 Task: Create List Workplace Safety in Board Vendor Relations to Workspace Insurance. Create List Occupational Health in Board Product Lifecycle Management to Workspace Insurance. Create List Environmental Sustainability in Board Market Trend Analysis and Forecasting to Workspace Insurance
Action: Mouse moved to (69, 375)
Screenshot: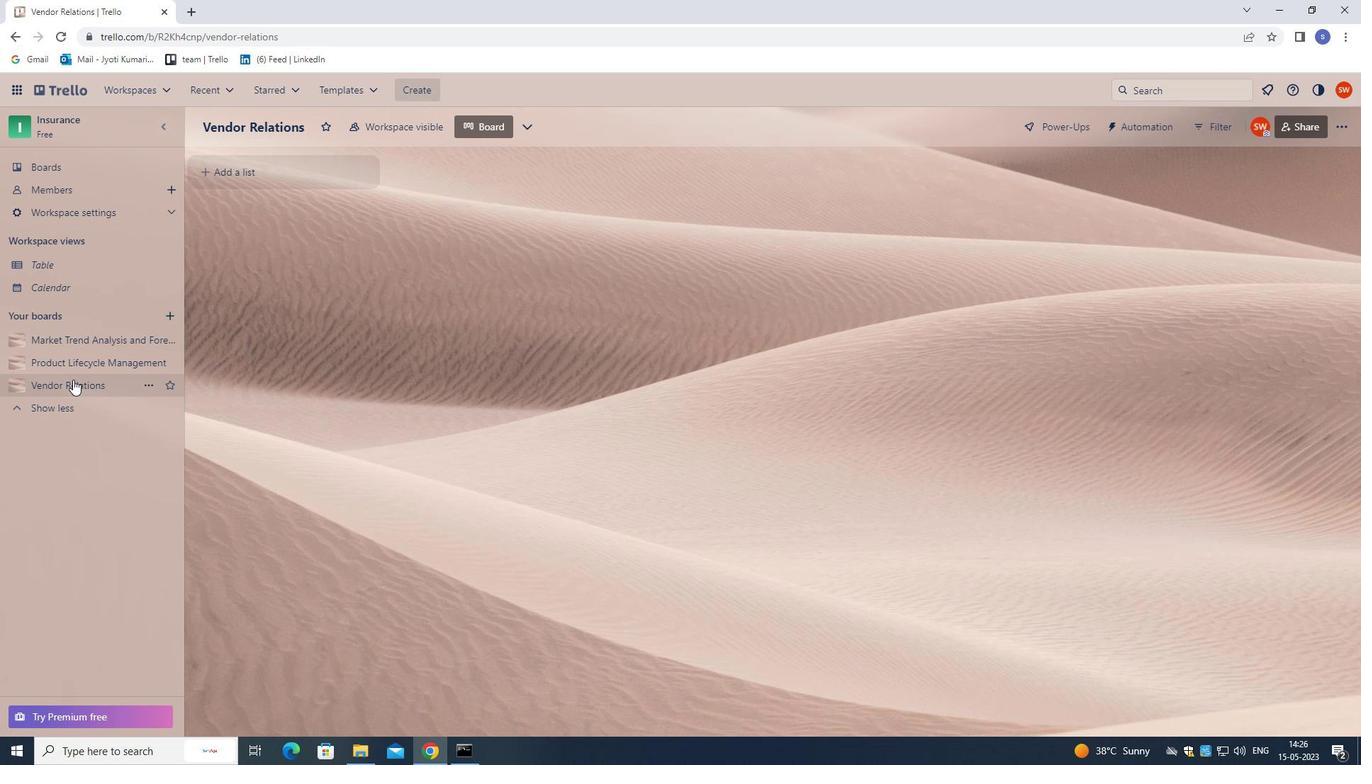 
Action: Mouse pressed left at (69, 375)
Screenshot: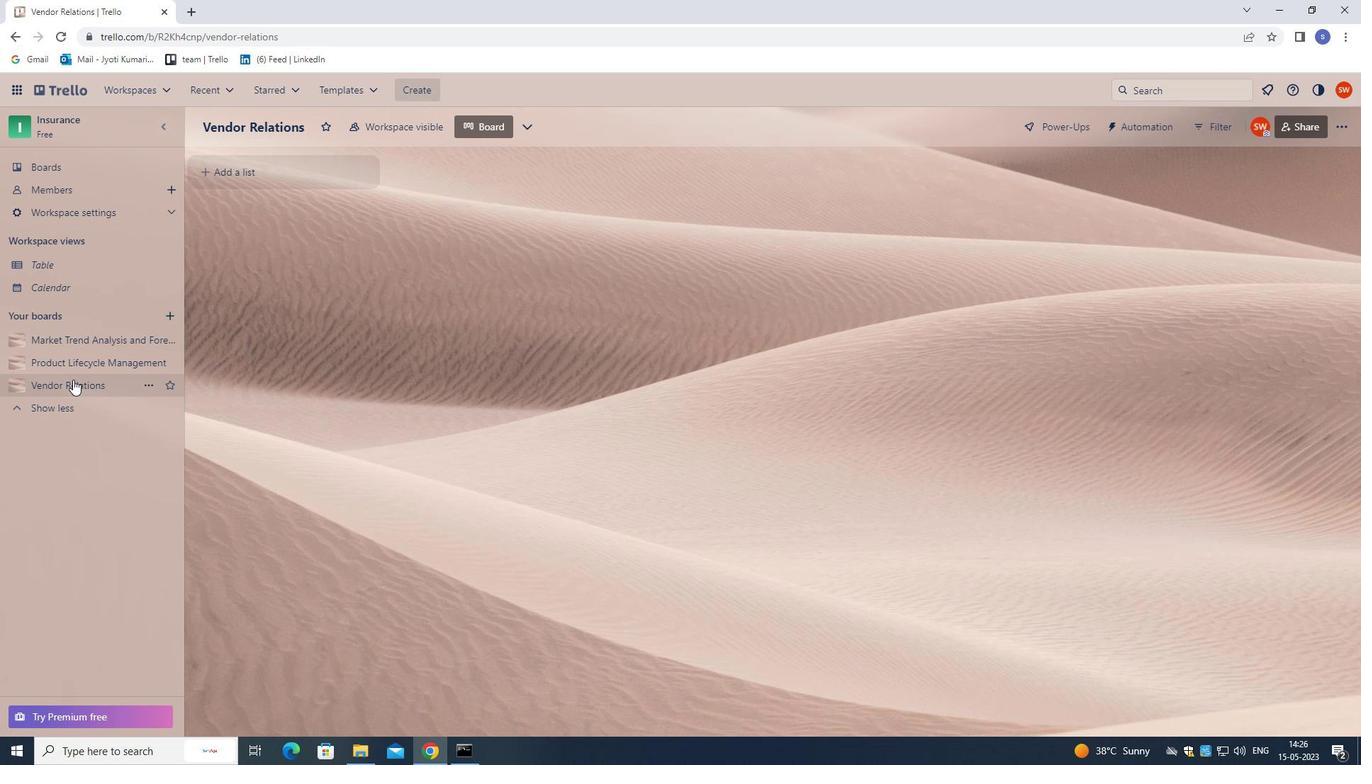 
Action: Mouse moved to (309, 181)
Screenshot: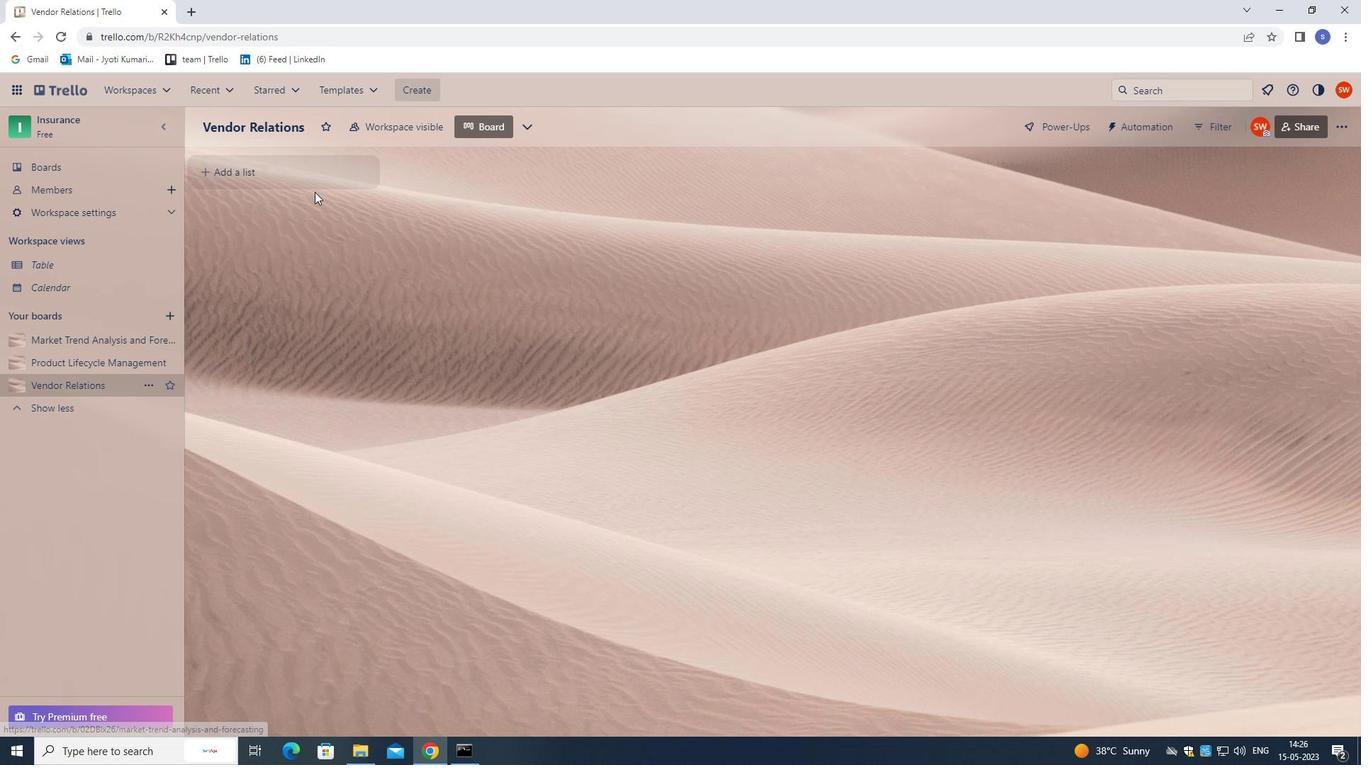 
Action: Mouse pressed left at (309, 181)
Screenshot: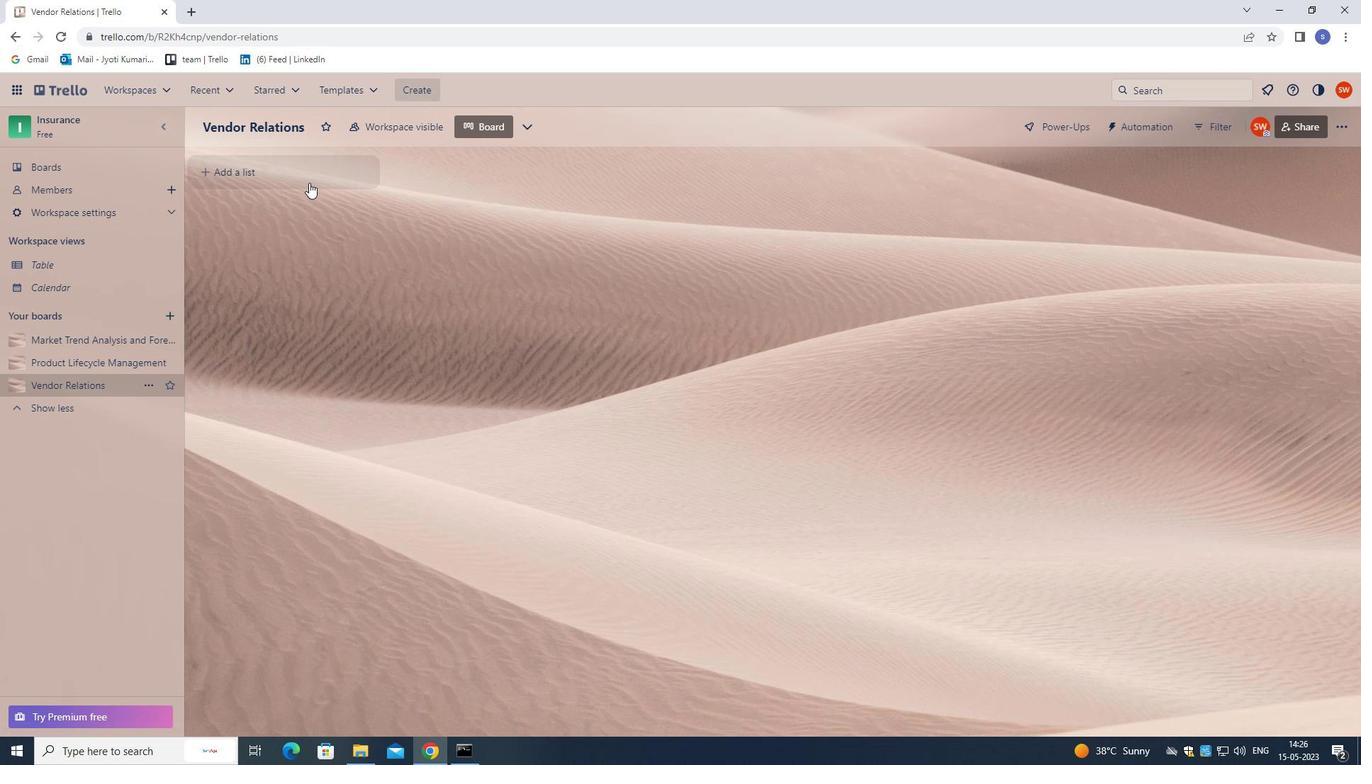 
Action: Mouse moved to (248, 366)
Screenshot: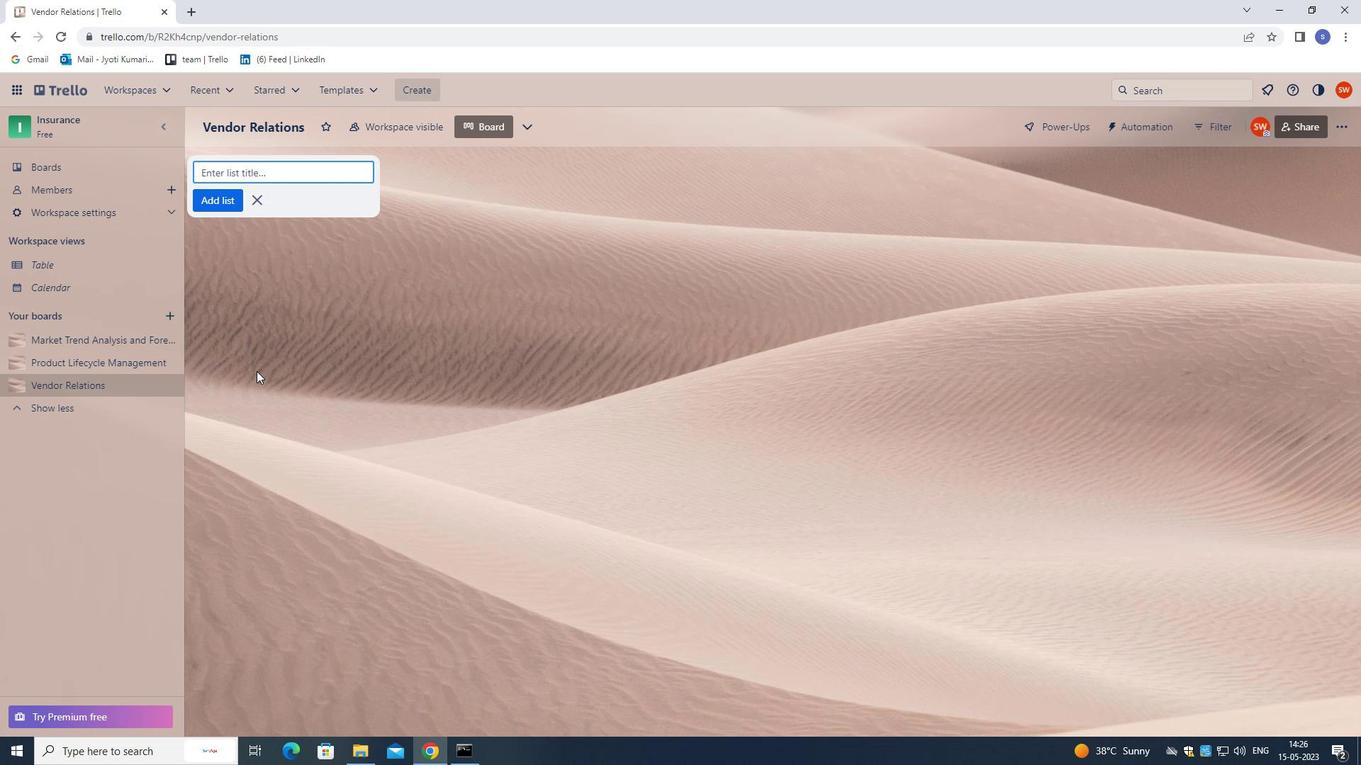 
Action: Key pressed <Key.shift><Key.shift><Key.shift><Key.shift><Key.shift><Key.shift><Key.shift><Key.shift><Key.shift><Key.shift><Key.shift><Key.shift><Key.shift><Key.shift><Key.shift><Key.shift><Key.shift><Key.shift><Key.shift><Key.shift><Key.shift><Key.shift><Key.shift><Key.shift><Key.shift><Key.shift><Key.shift><Key.shift><Key.shift><Key.shift><Key.shift><Key.shift><Key.shift><Key.shift><Key.shift><Key.shift><Key.shift><Key.shift><Key.shift><Key.shift>WORKPLACE<Key.space><Key.shift>S
Screenshot: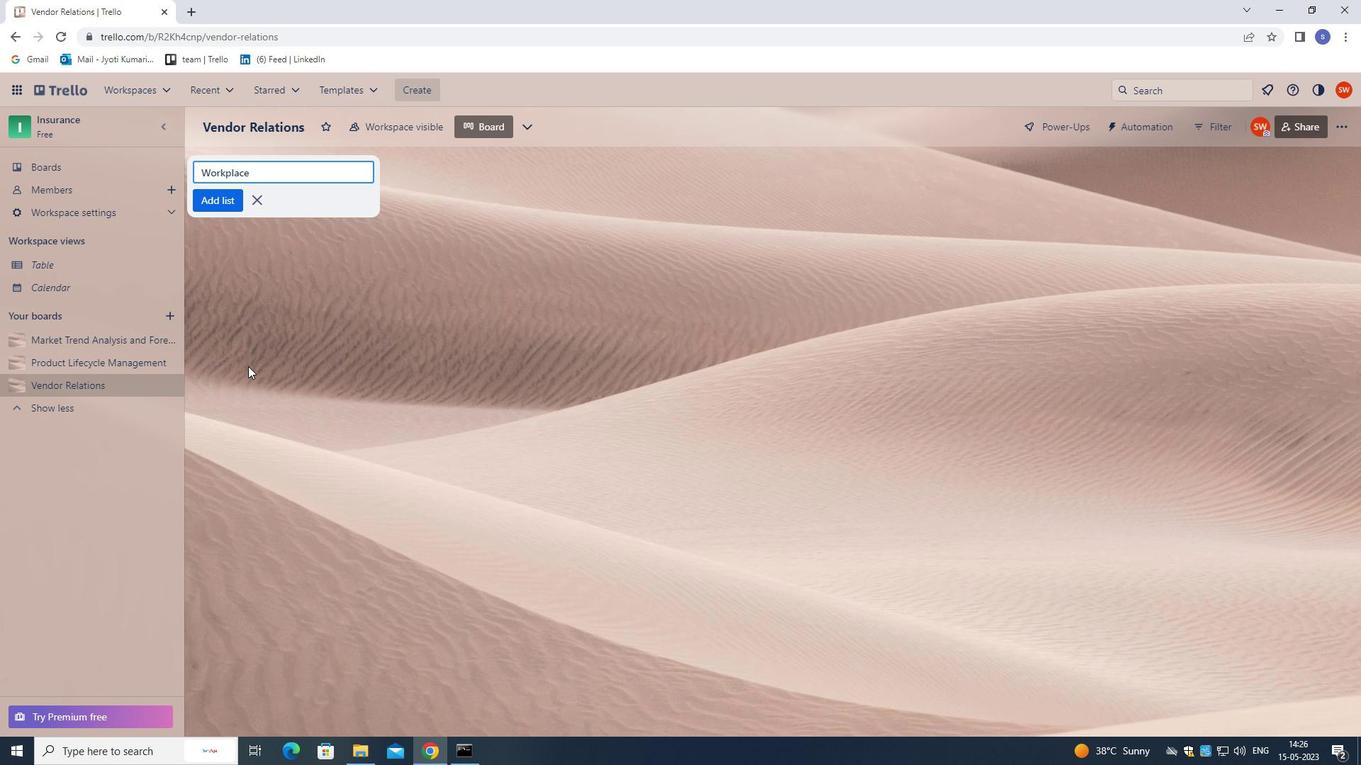 
Action: Mouse moved to (248, 366)
Screenshot: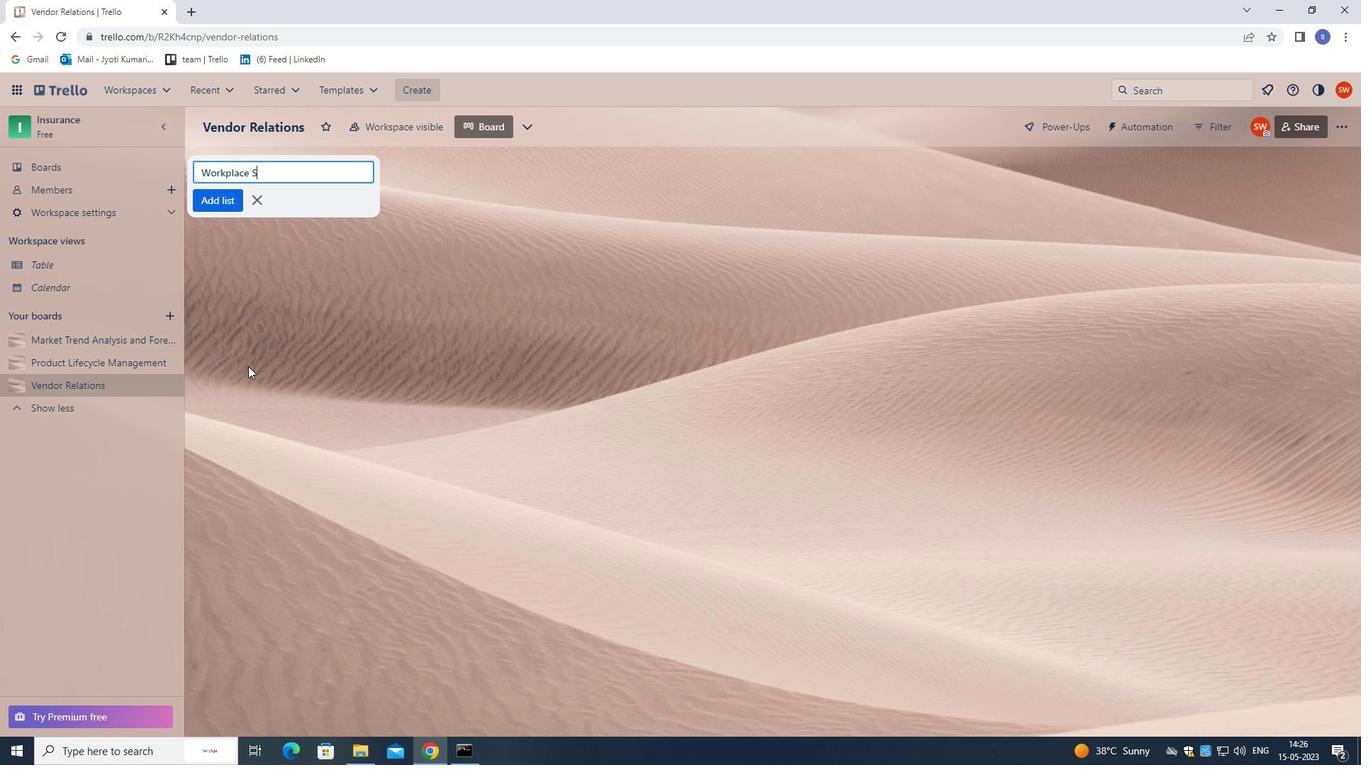 
Action: Key pressed AFETY<Key.enter>
Screenshot: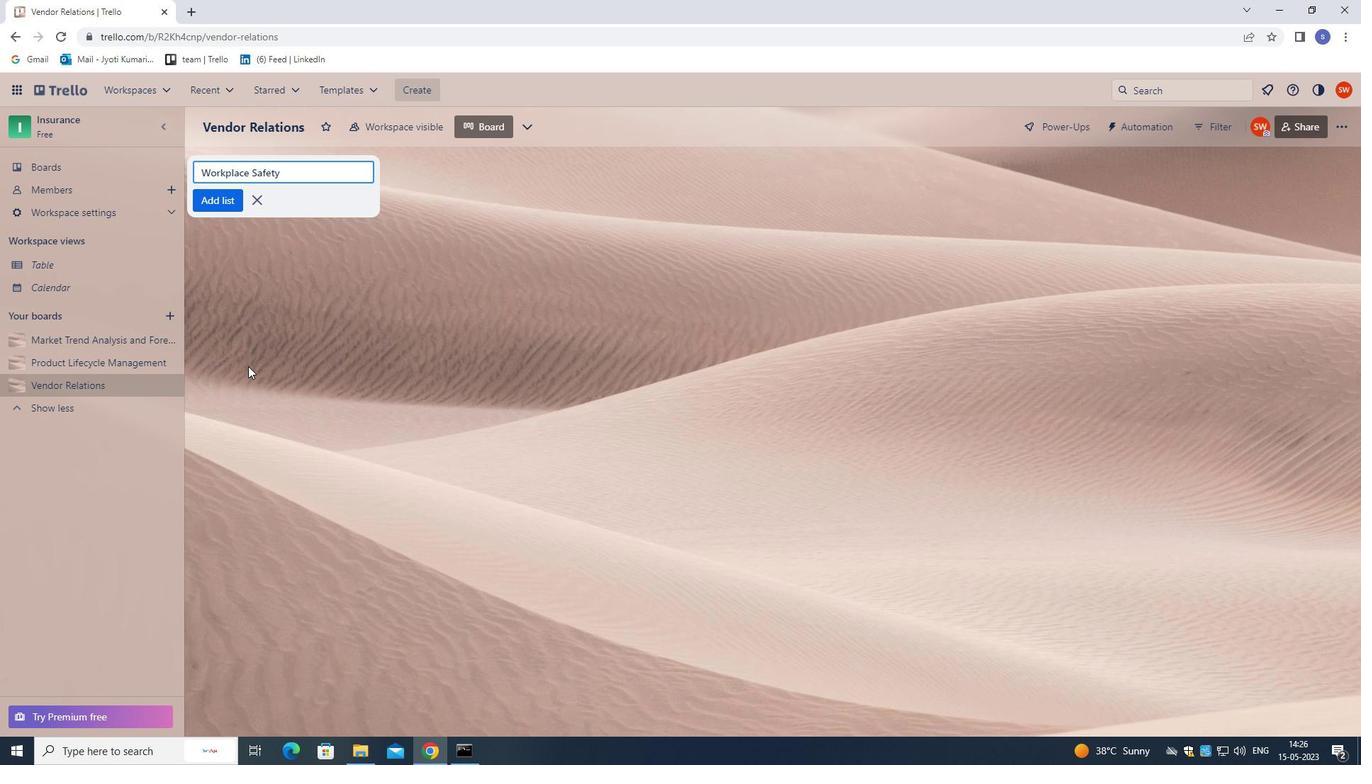 
Action: Mouse moved to (44, 360)
Screenshot: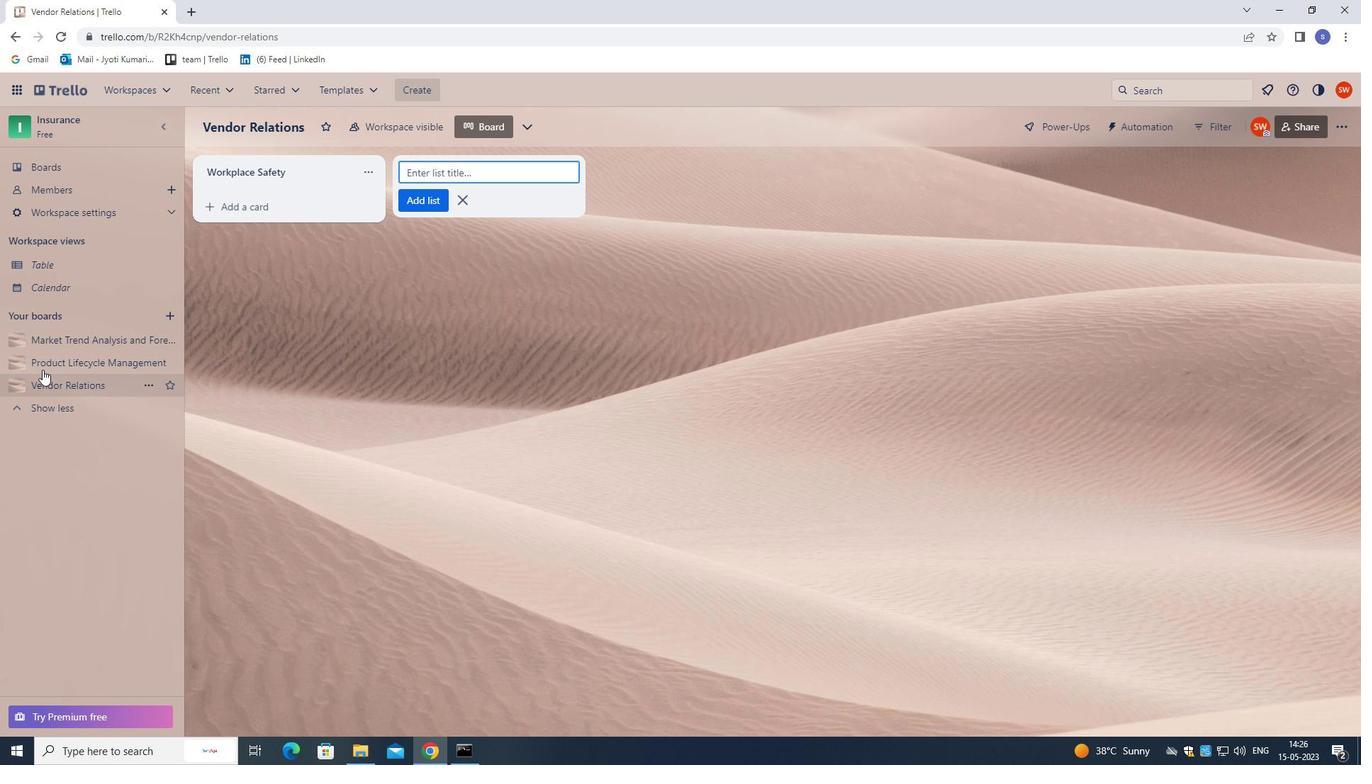 
Action: Mouse pressed left at (44, 360)
Screenshot: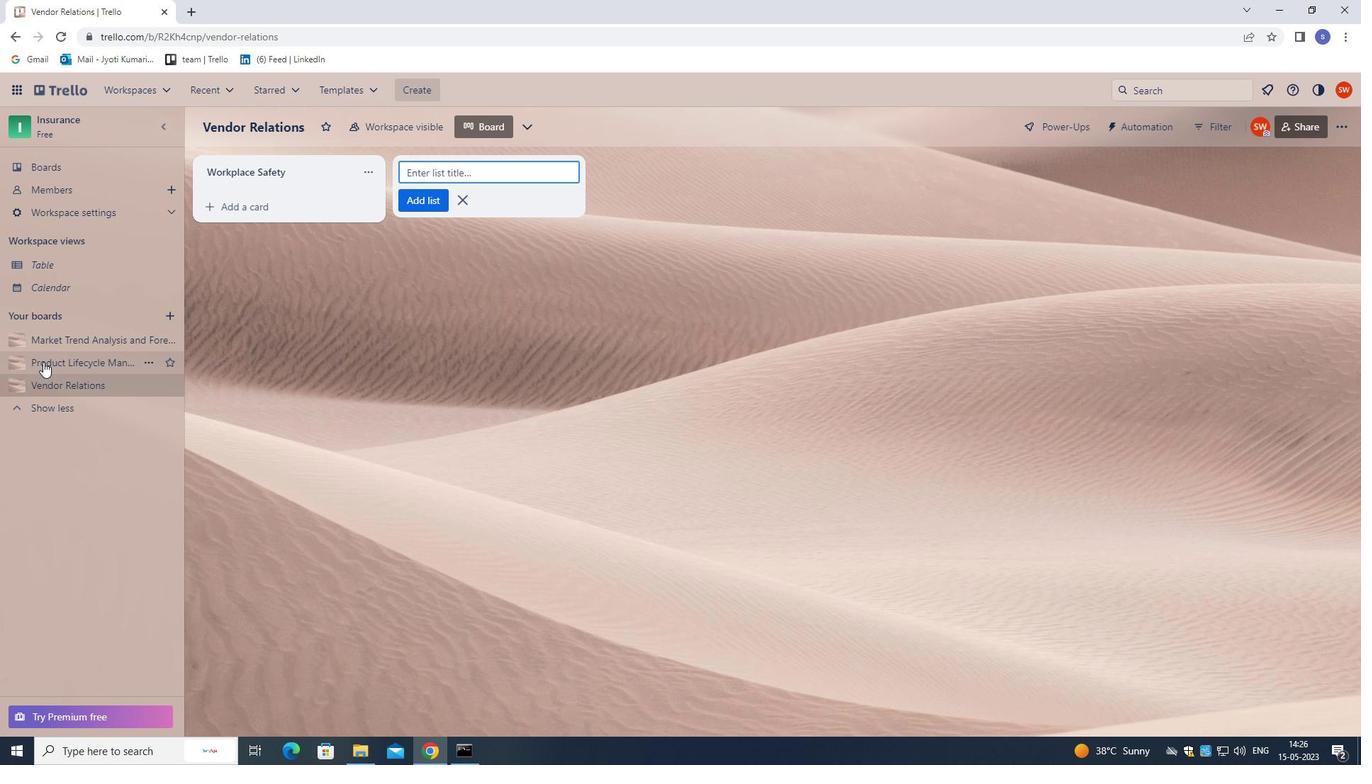 
Action: Mouse moved to (280, 180)
Screenshot: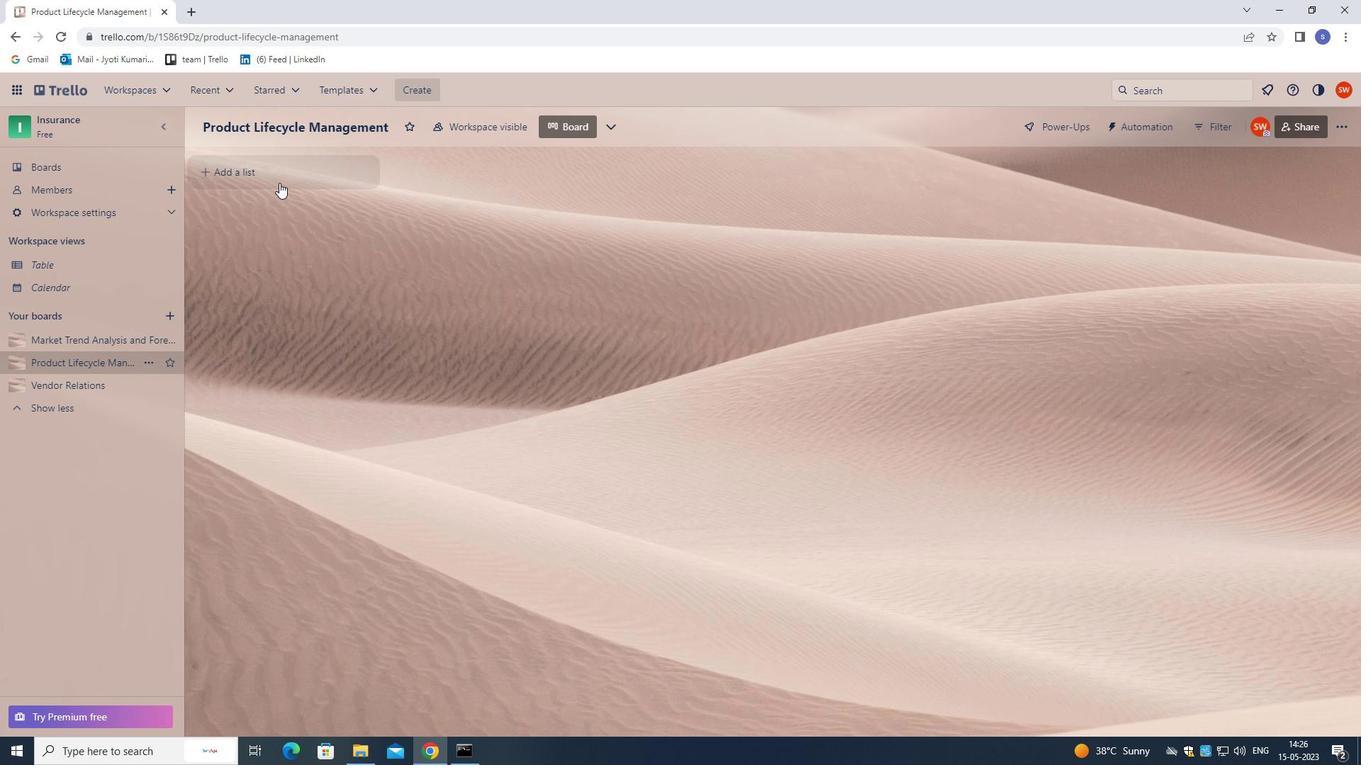 
Action: Mouse pressed left at (280, 180)
Screenshot: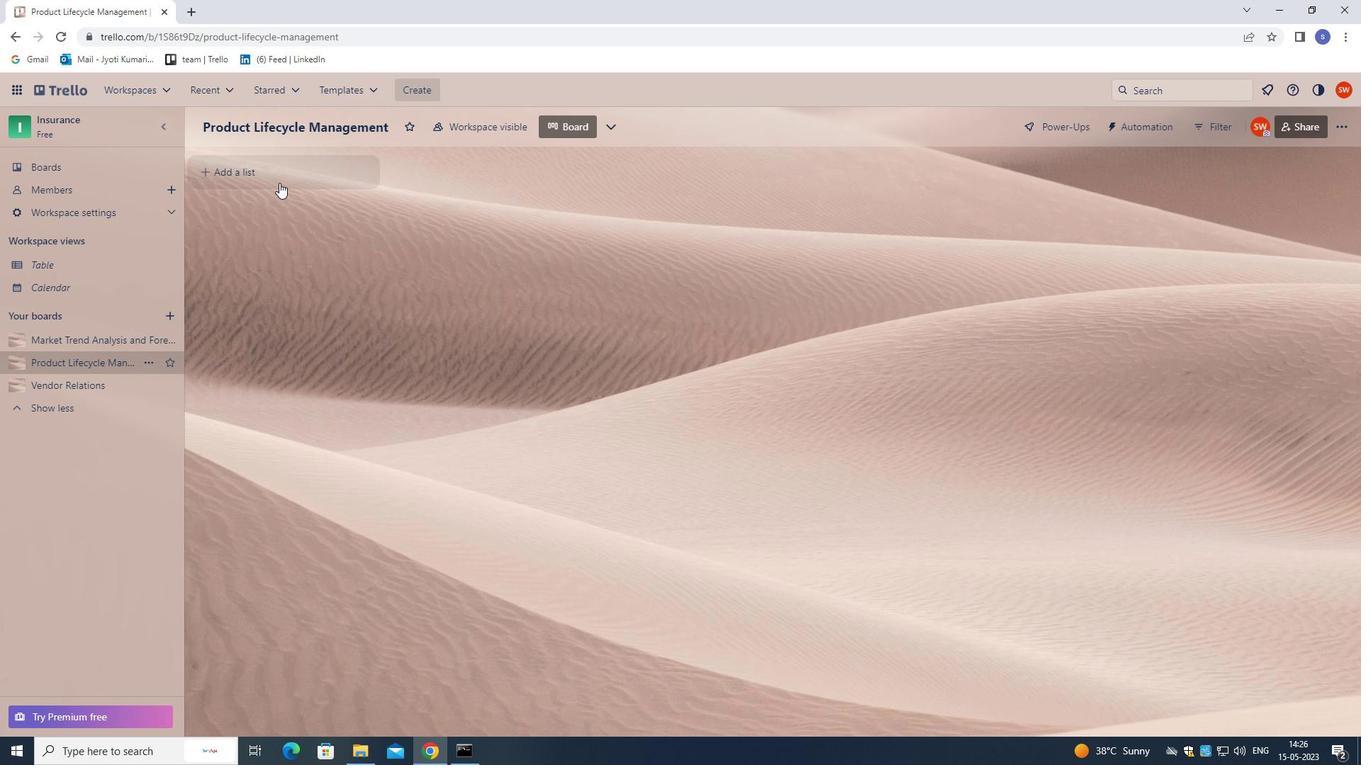 
Action: Mouse moved to (270, 264)
Screenshot: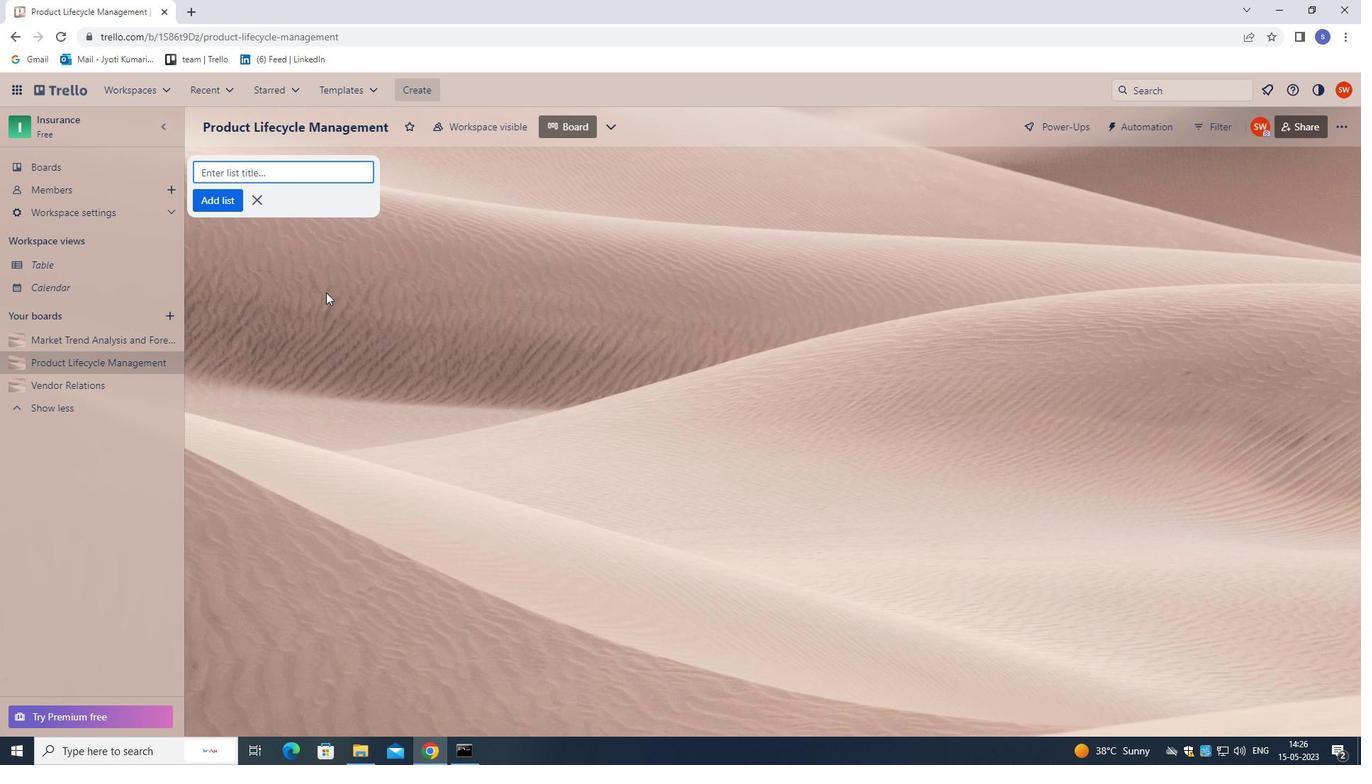 
Action: Key pressed <Key.shift>OCCUPATON<Key.space><Key.shift>HEALTH<Key.left><Key.left><Key.left><Key.left><Key.left><Key.left><Key.left><Key.left><Key.left>I<Key.enter>
Screenshot: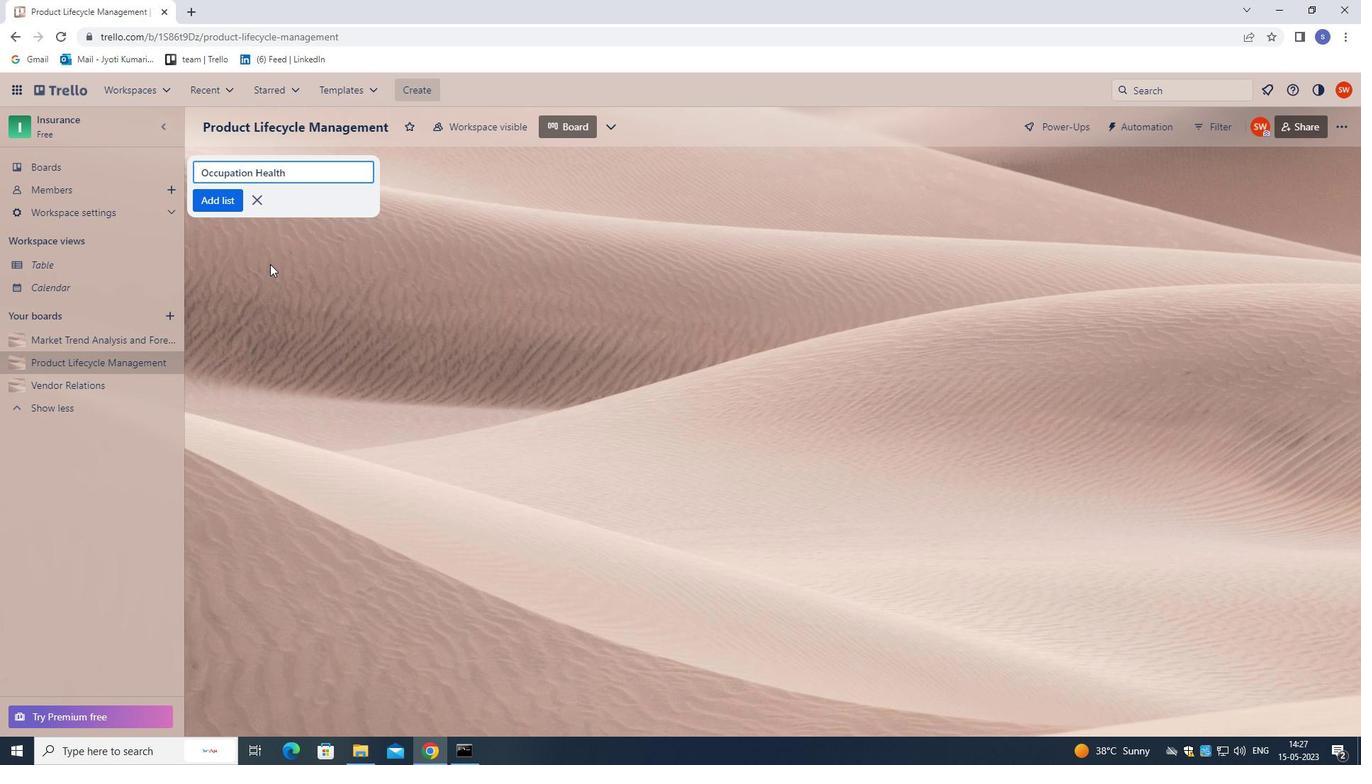 
Action: Mouse moved to (91, 339)
Screenshot: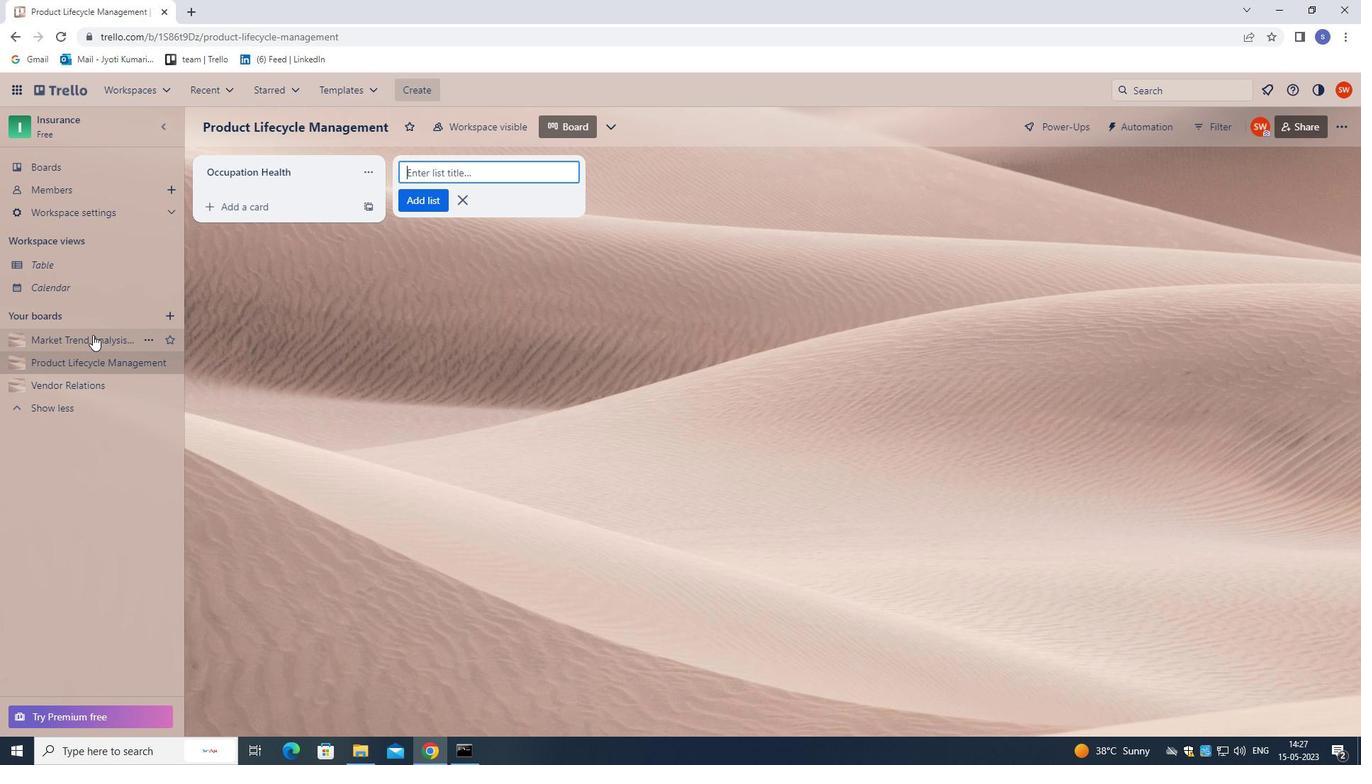 
Action: Mouse pressed left at (91, 339)
Screenshot: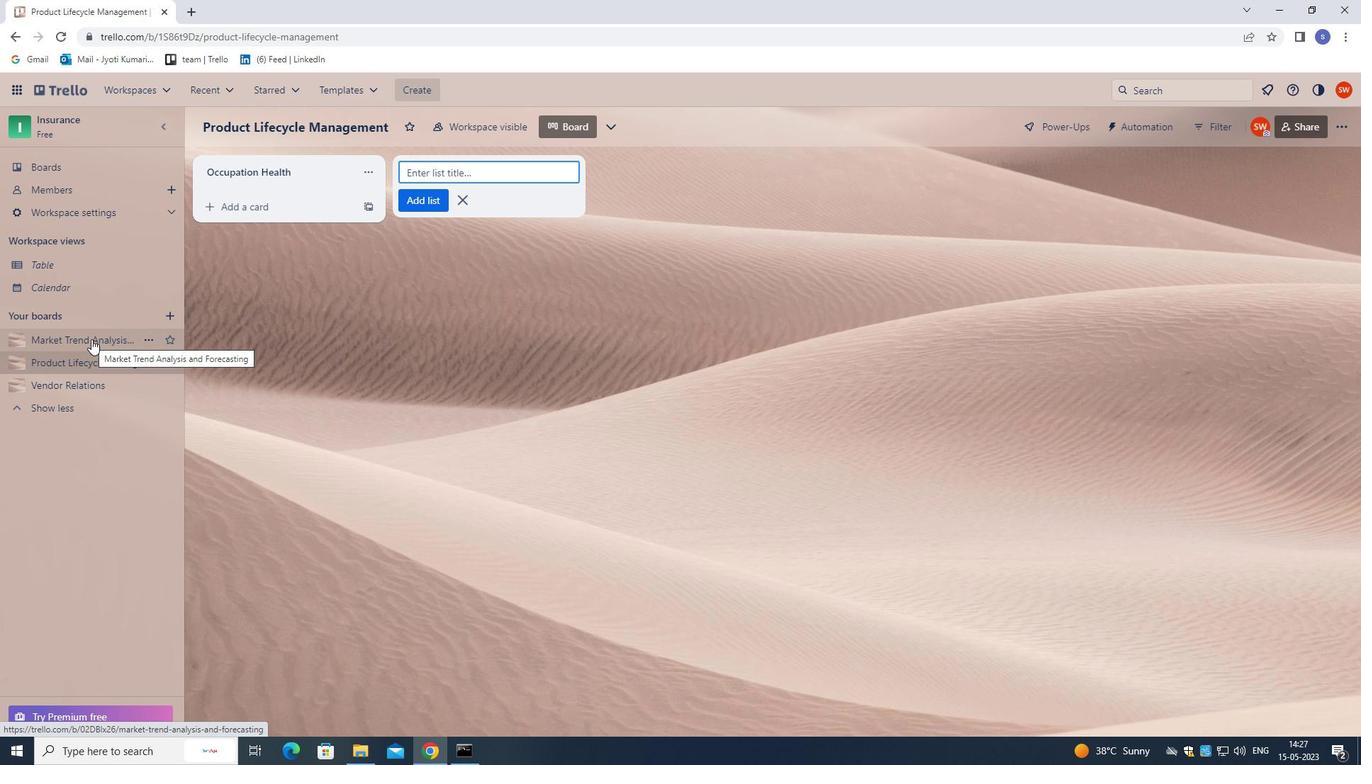 
Action: Mouse moved to (279, 178)
Screenshot: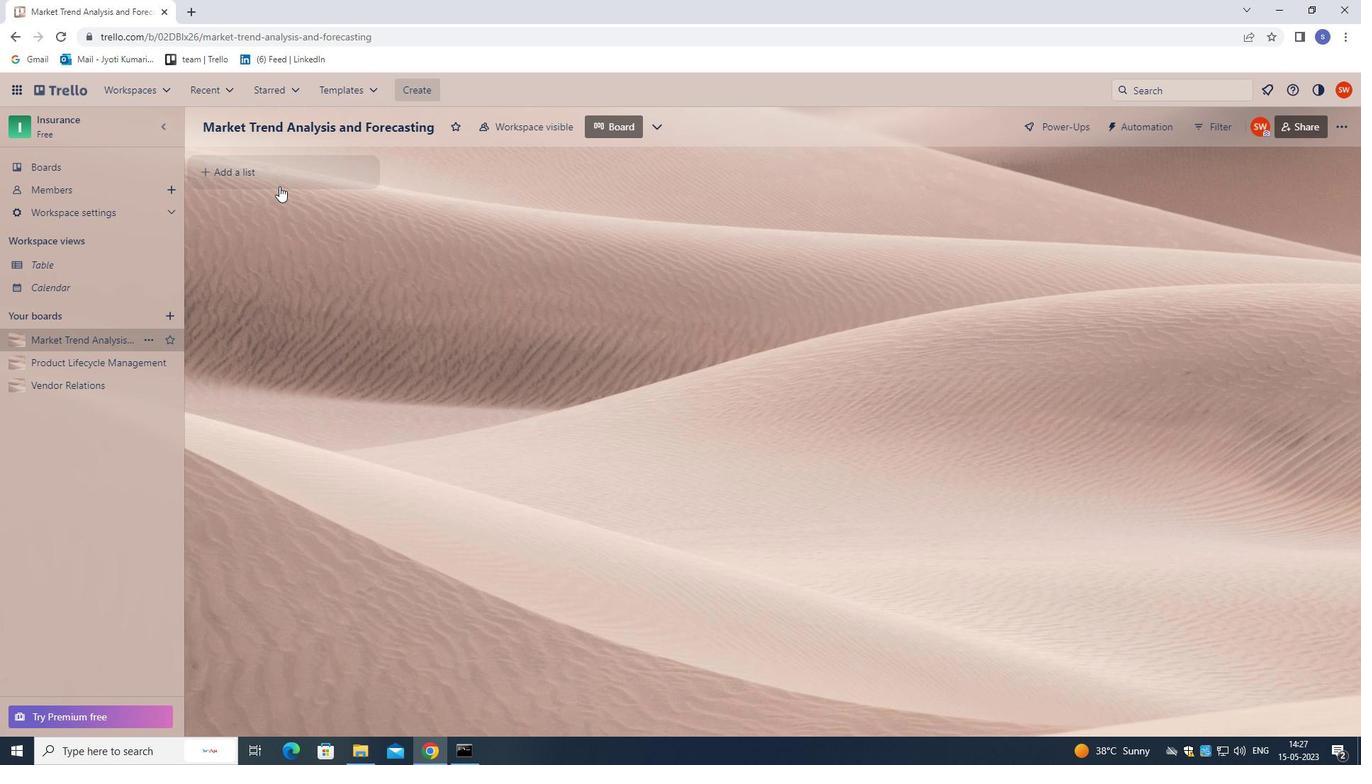 
Action: Mouse pressed left at (279, 178)
Screenshot: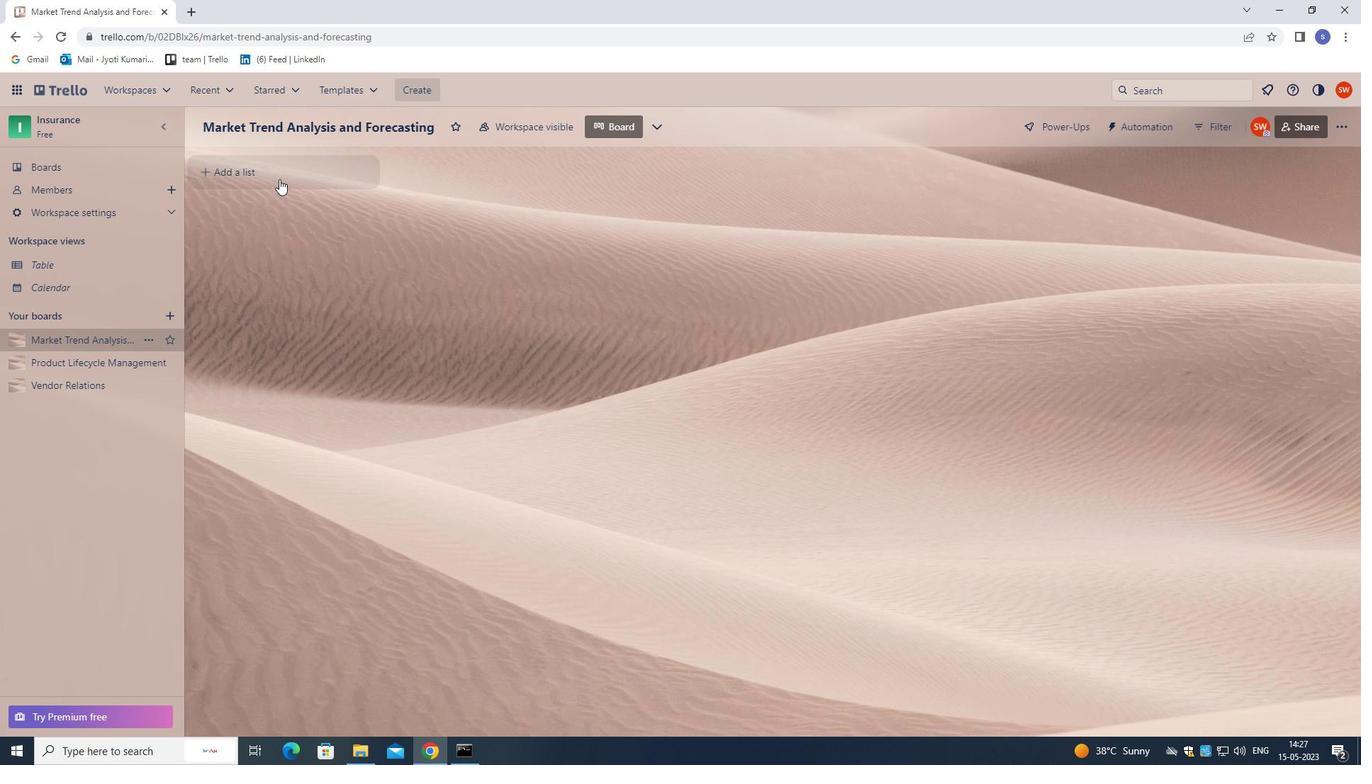 
Action: Mouse moved to (295, 343)
Screenshot: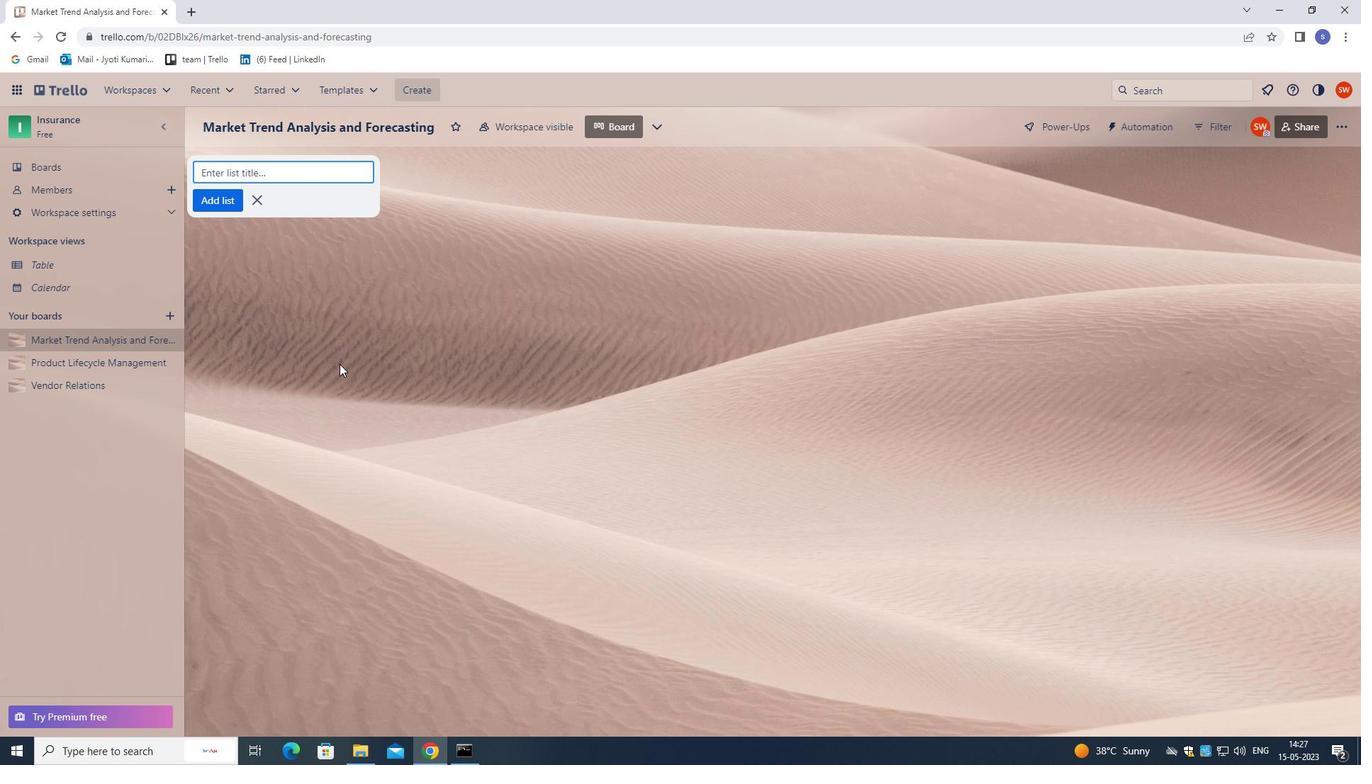 
Action: Key pressed <Key.shift><Key.shift><Key.shift><Key.shift><Key.shift><Key.shift><Key.shift><Key.shift><Key.shift><Key.shift><Key.shift><Key.shift><Key.shift><Key.shift><Key.shift><Key.shift><Key.shift><Key.shift><Key.shift><Key.shift><Key.shift><Key.shift><Key.shift><Key.shift><Key.shift><Key.shift><Key.shift><Key.shift><Key.shift><Key.shift>E
Screenshot: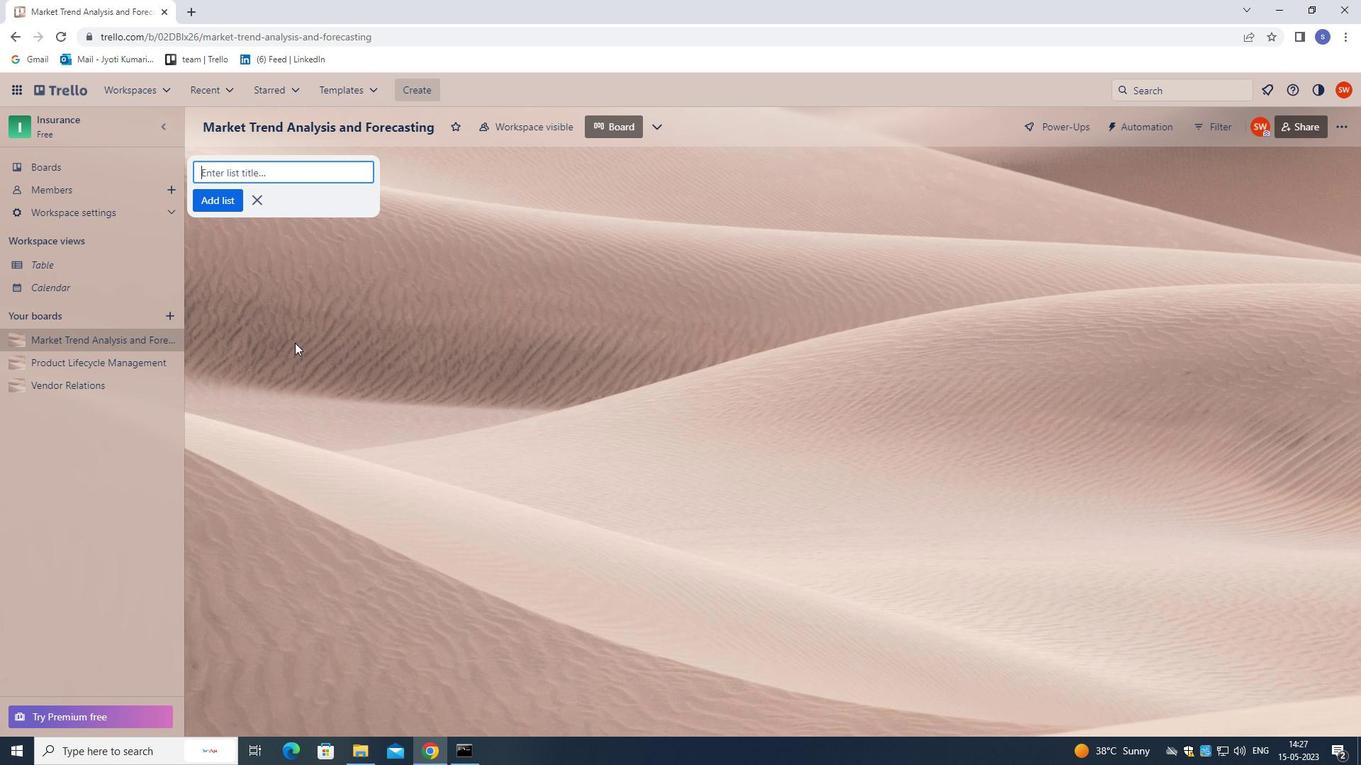 
Action: Mouse moved to (295, 343)
Screenshot: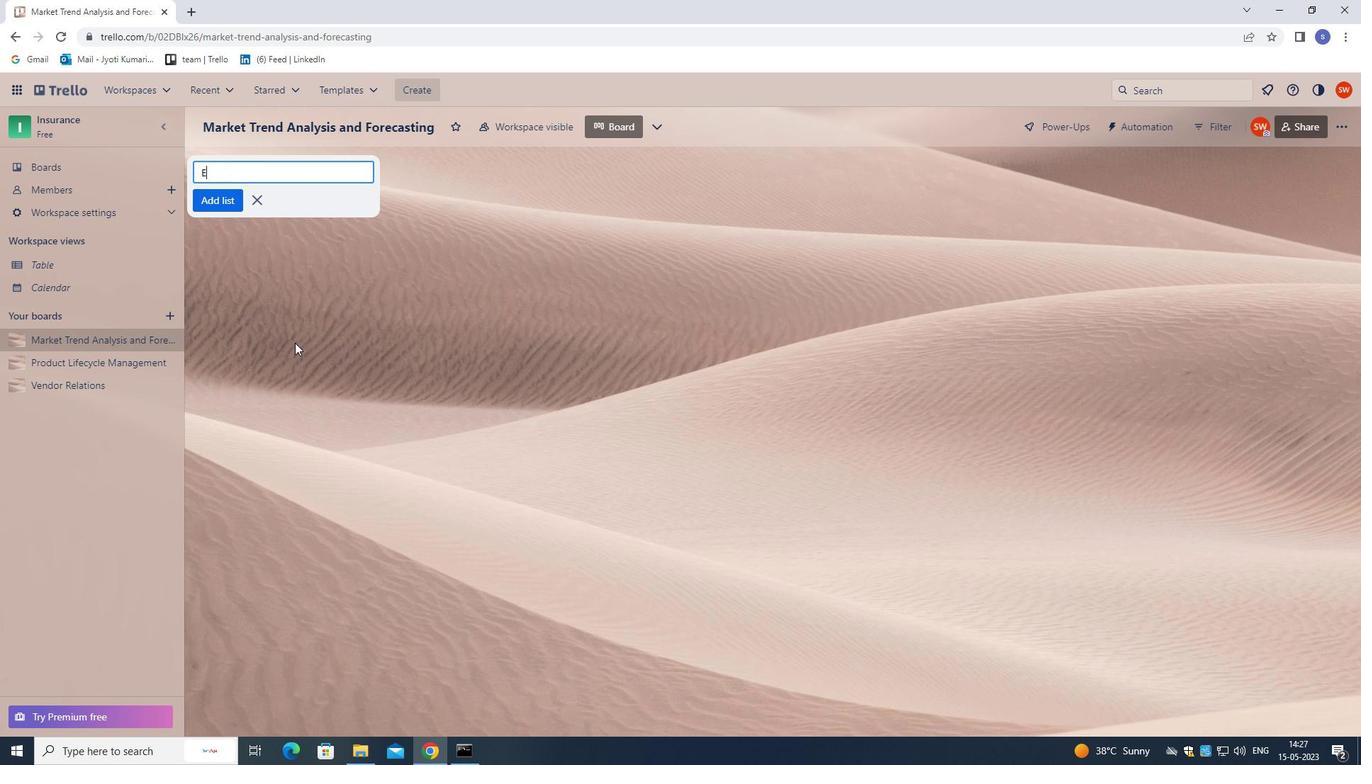 
Action: Key pressed NVIROMENT<Key.space><Key.left><Key.left><Key.left><Key.left><Key.left>N<Key.right><Key.right><Key.right><Key.right><Key.right><Key.right><Key.right><Key.right><Key.right><Key.right><Key.right><Key.right><Key.shift>SUSTAINABILITY<Key.enter>
Screenshot: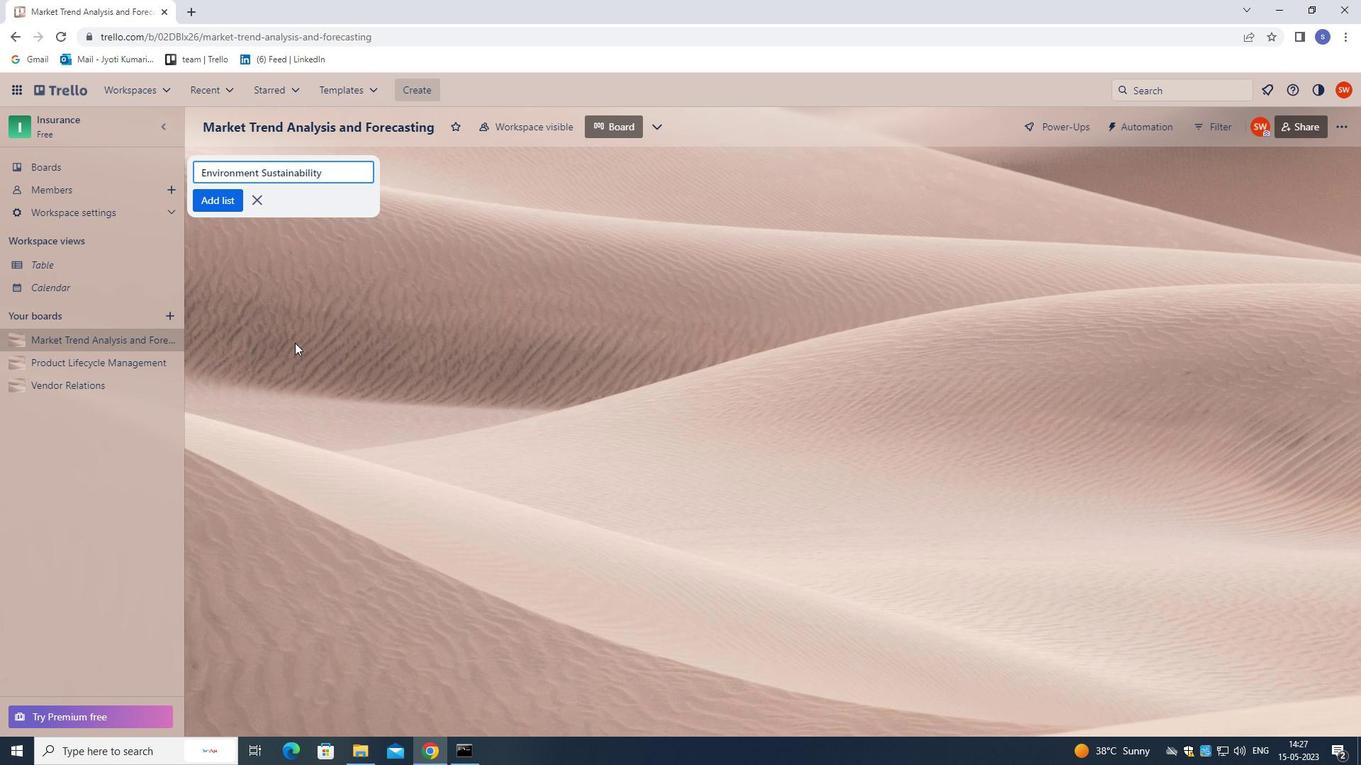 
Action: Mouse moved to (275, 320)
Screenshot: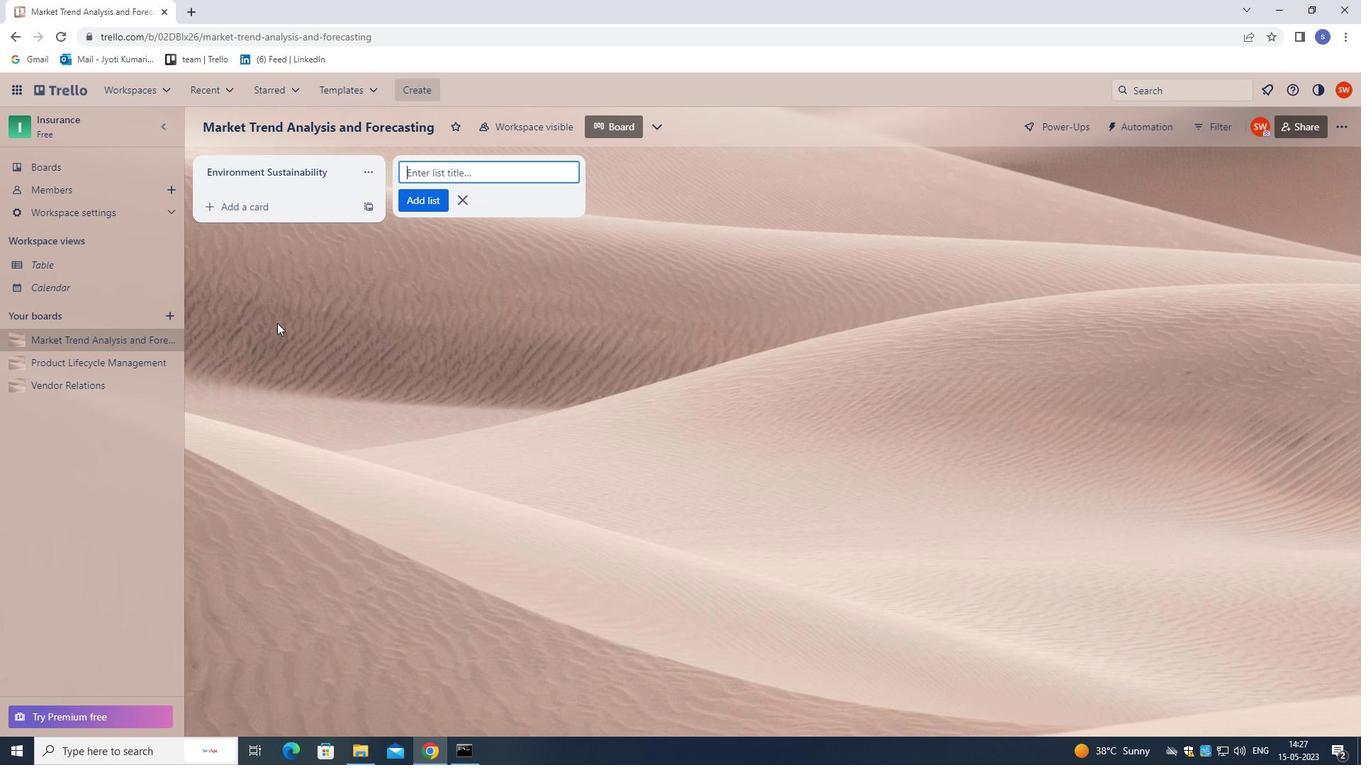 
